 Task: Apply the custom number format (0).
Action: Mouse moved to (197, 93)
Screenshot: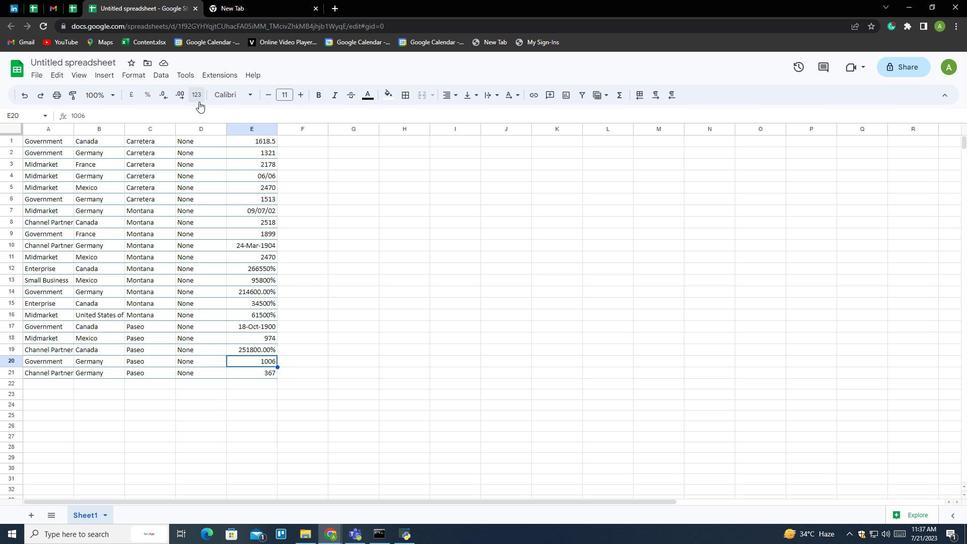 
Action: Mouse pressed left at (197, 93)
Screenshot: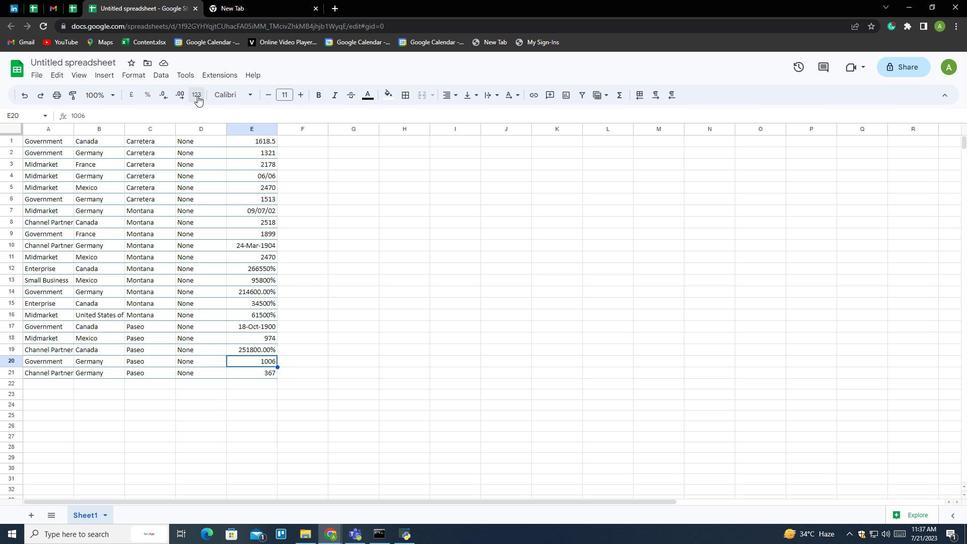 
Action: Mouse moved to (252, 448)
Screenshot: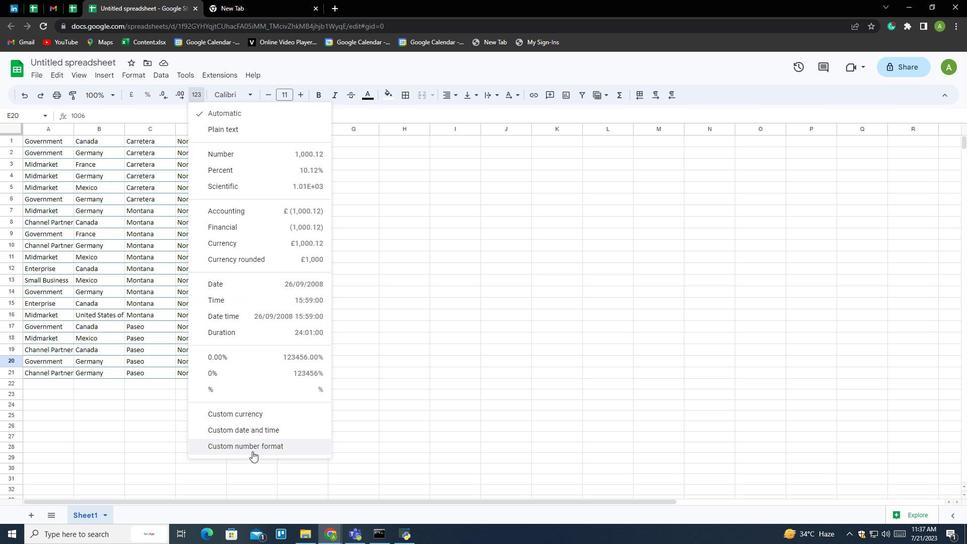 
Action: Mouse pressed left at (252, 448)
Screenshot: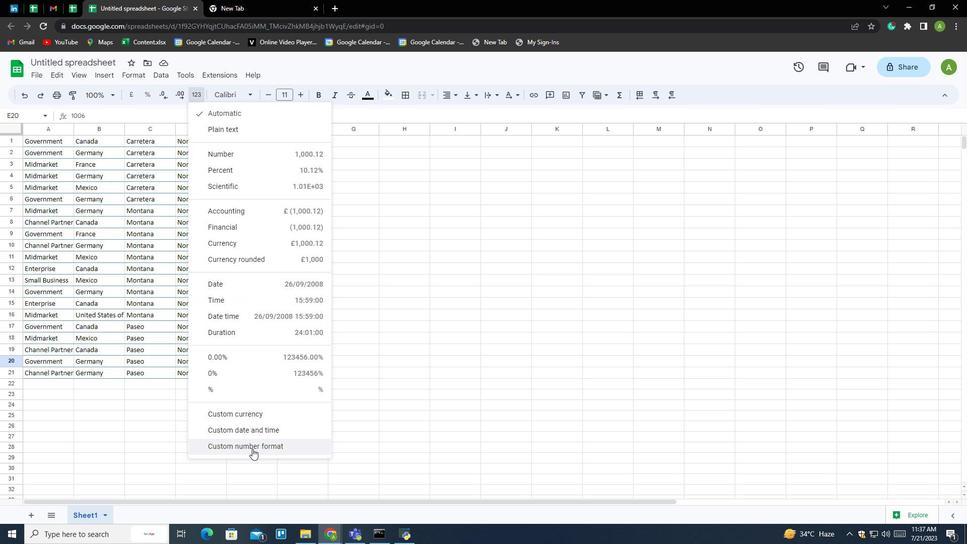 
Action: Mouse moved to (402, 302)
Screenshot: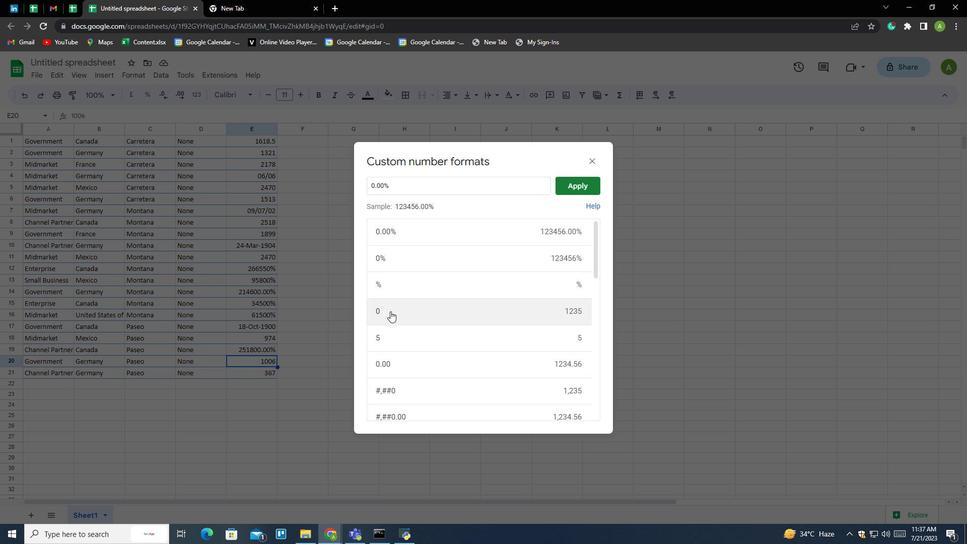 
Action: Mouse pressed left at (402, 302)
Screenshot: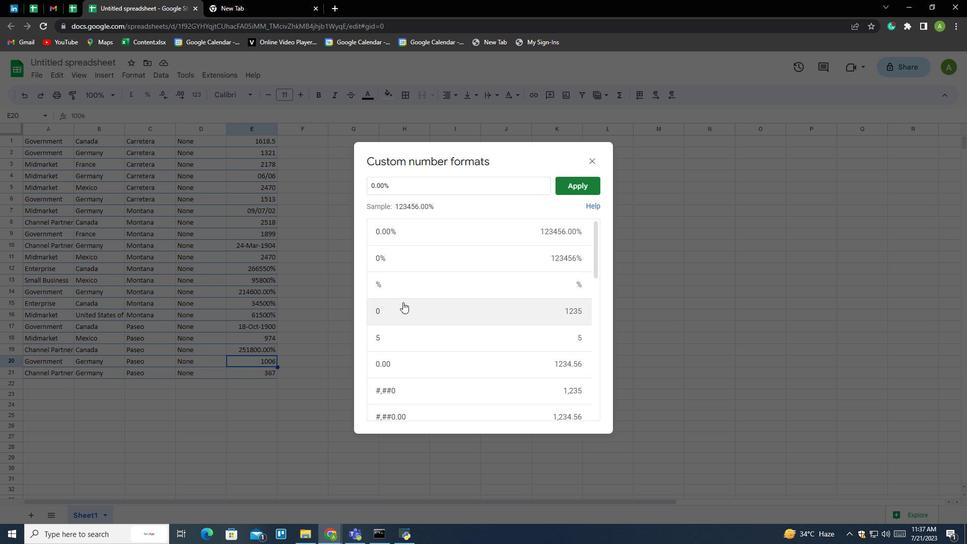 
Action: Mouse moved to (568, 183)
Screenshot: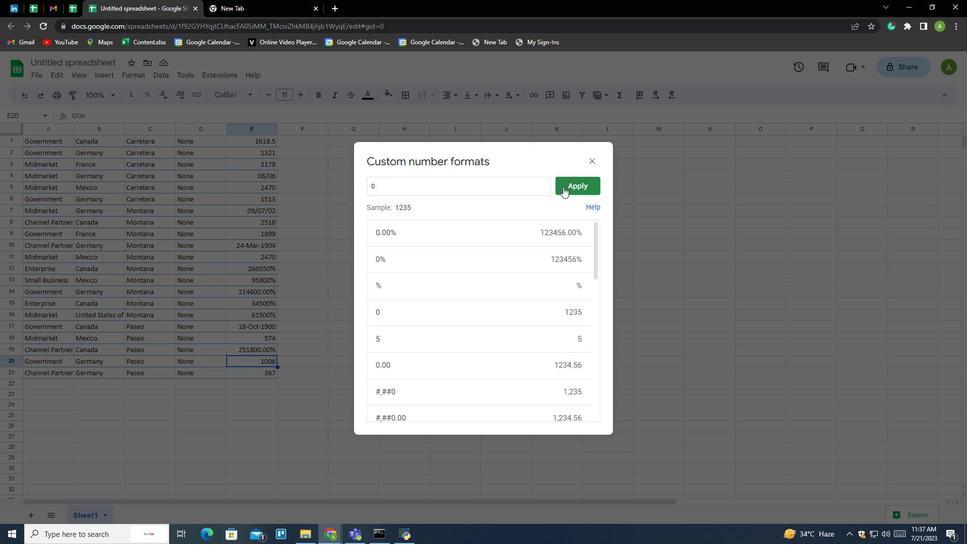 
Action: Mouse pressed left at (568, 183)
Screenshot: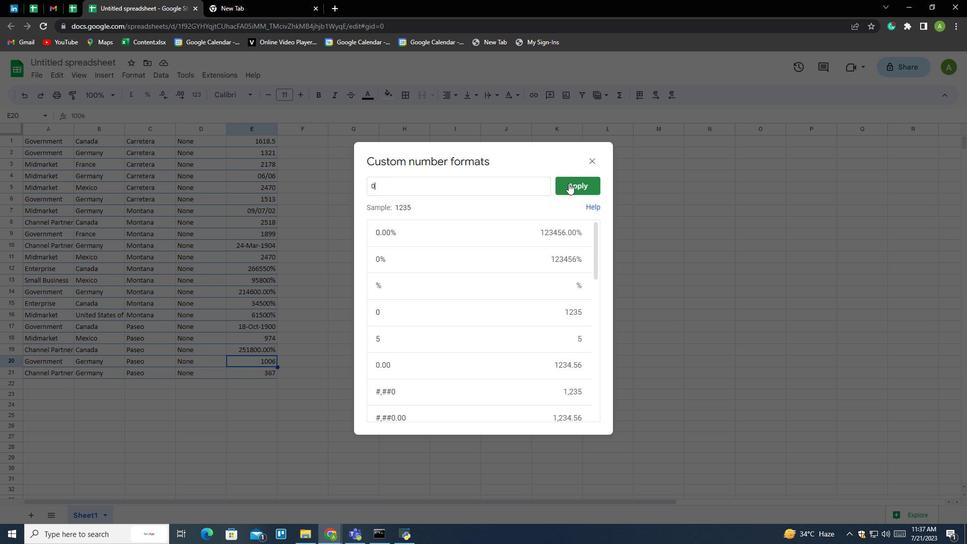 
Action: Mouse moved to (566, 185)
Screenshot: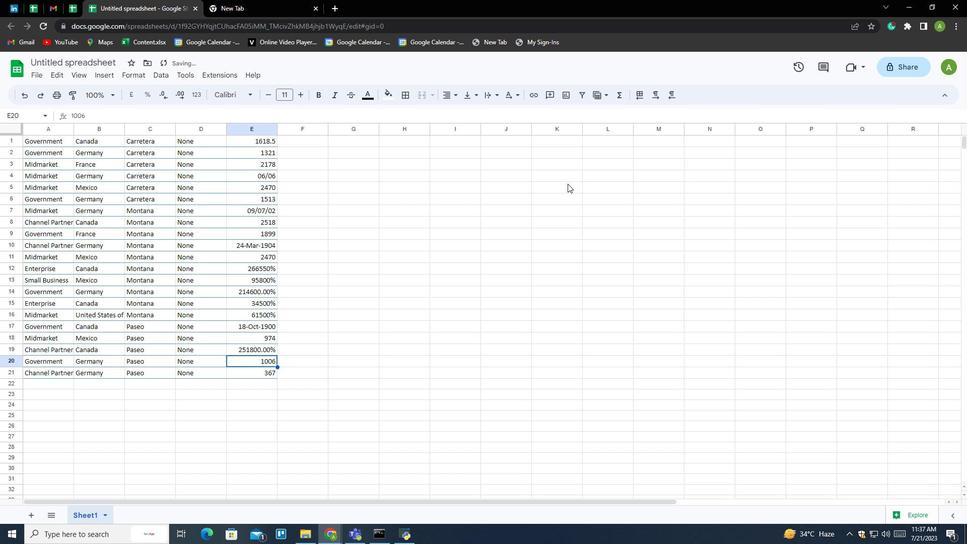 
